 Task: Write the Name "John Smith" Under New Employee in Process Payment.
Action: Mouse moved to (124, 16)
Screenshot: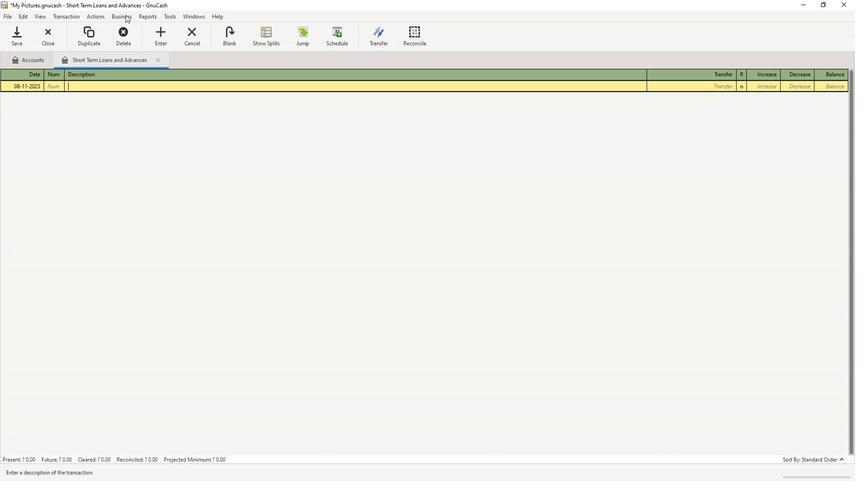 
Action: Mouse pressed left at (124, 16)
Screenshot: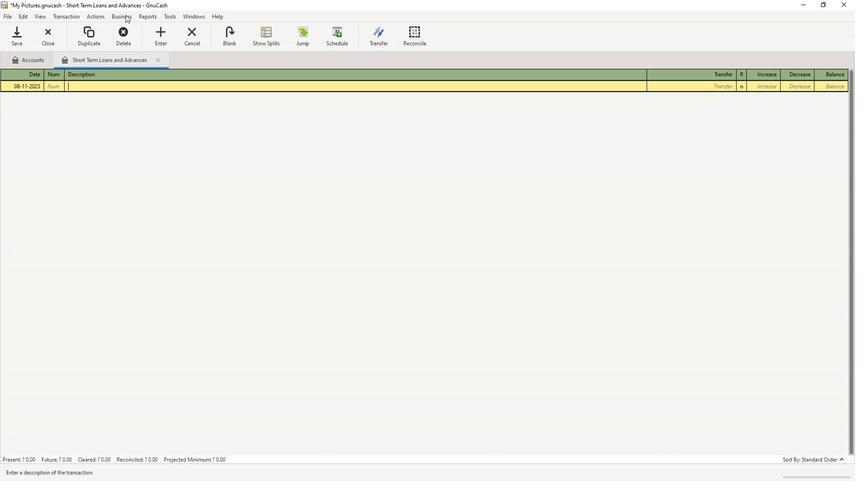 
Action: Mouse moved to (131, 26)
Screenshot: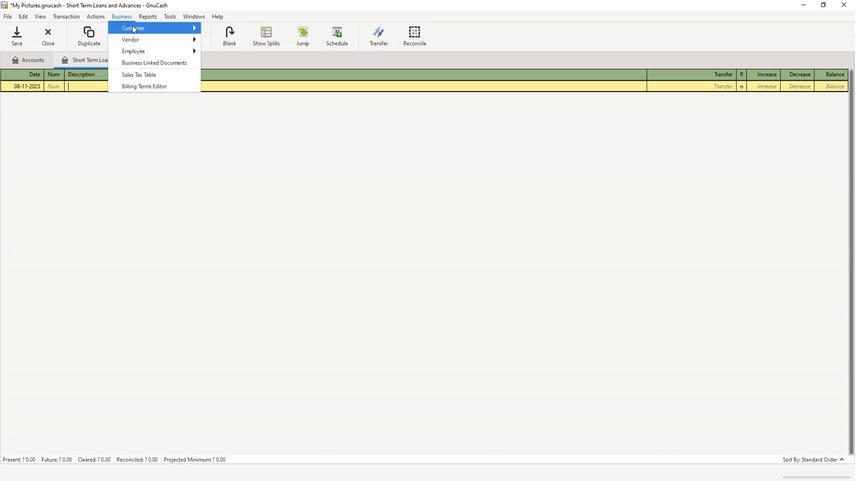 
Action: Mouse pressed left at (131, 26)
Screenshot: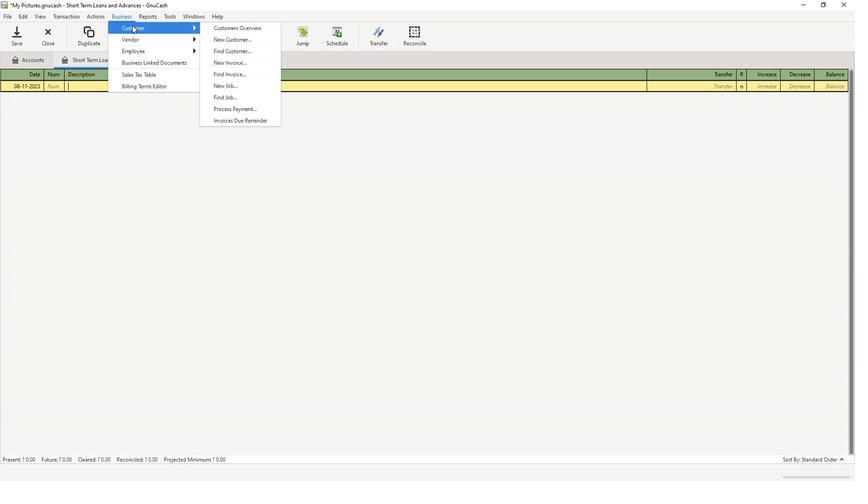
Action: Mouse moved to (227, 108)
Screenshot: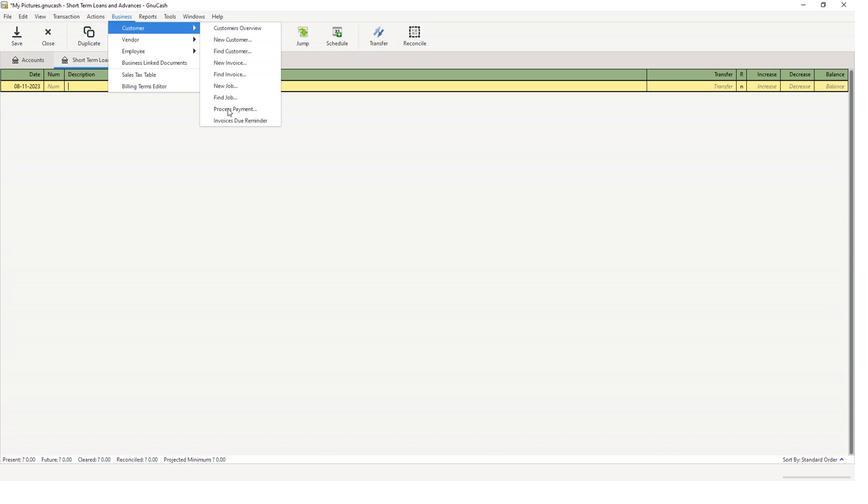 
Action: Mouse pressed left at (227, 108)
Screenshot: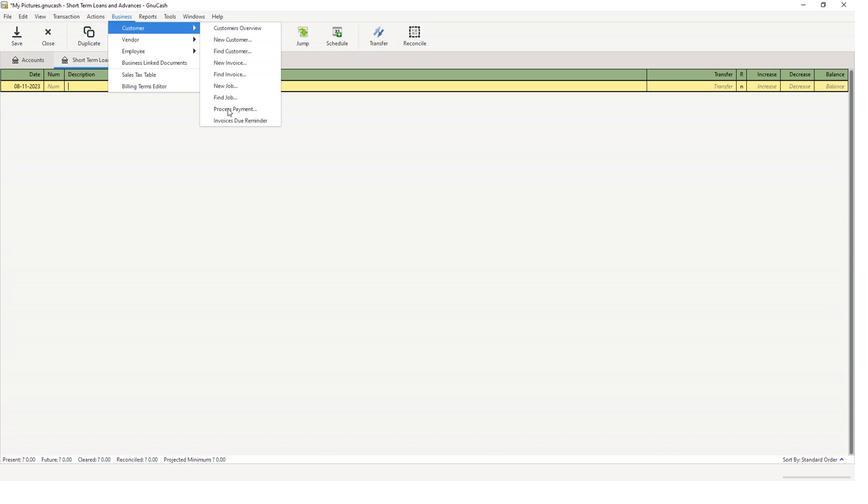 
Action: Mouse moved to (329, 151)
Screenshot: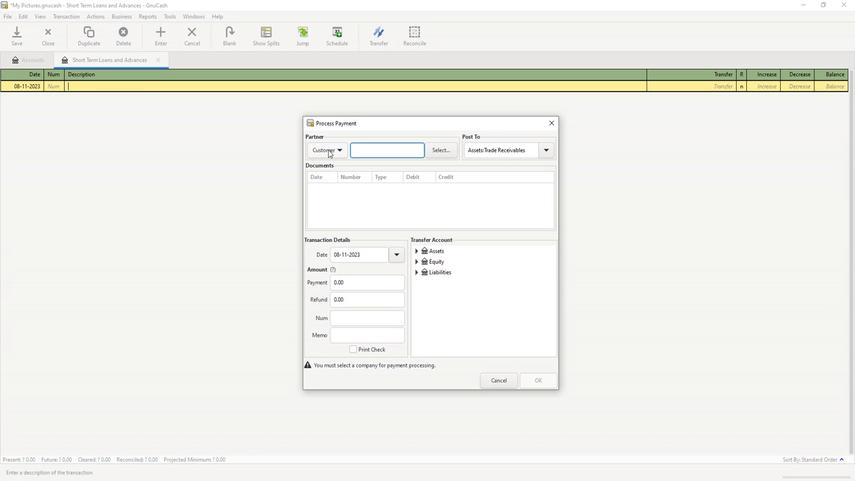 
Action: Mouse pressed left at (329, 151)
Screenshot: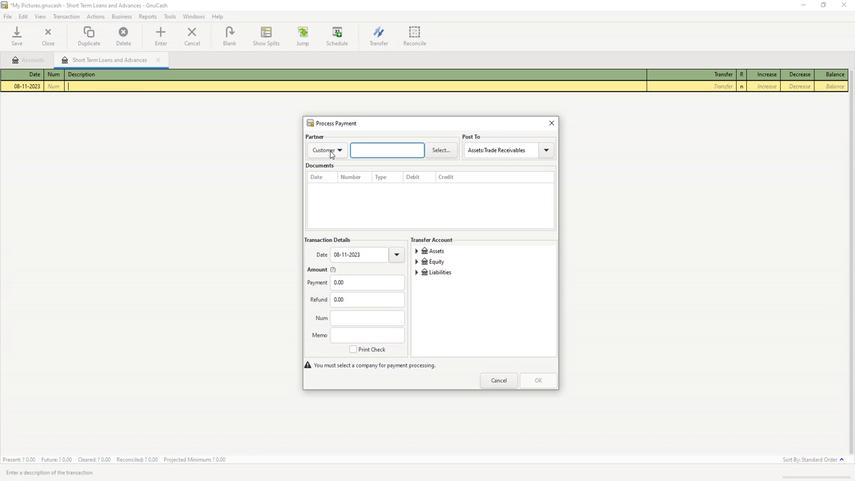 
Action: Mouse moved to (333, 182)
Screenshot: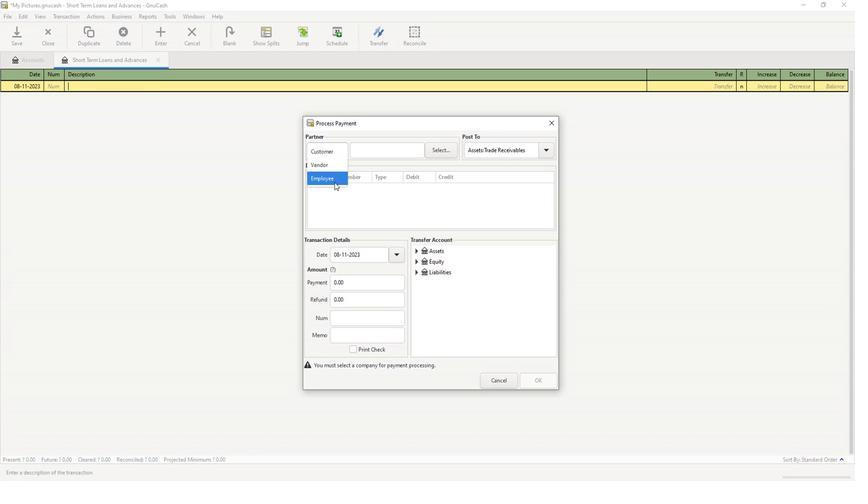 
Action: Mouse pressed left at (333, 182)
Screenshot: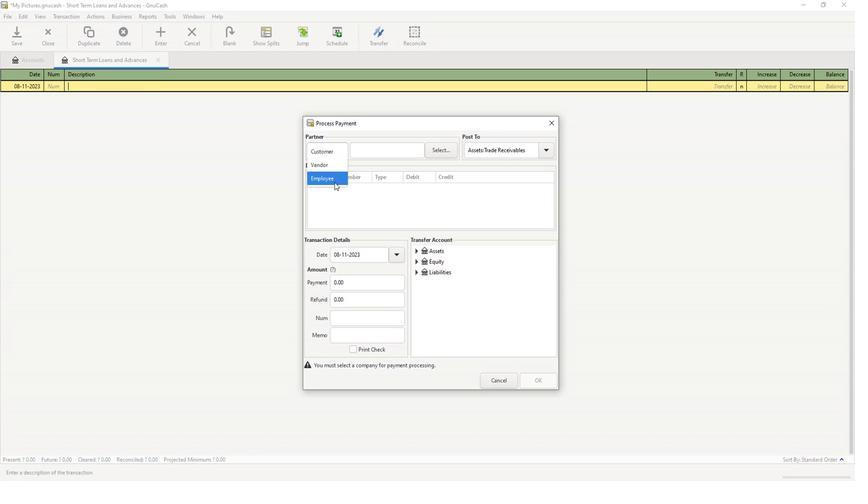 
Action: Mouse moved to (439, 155)
Screenshot: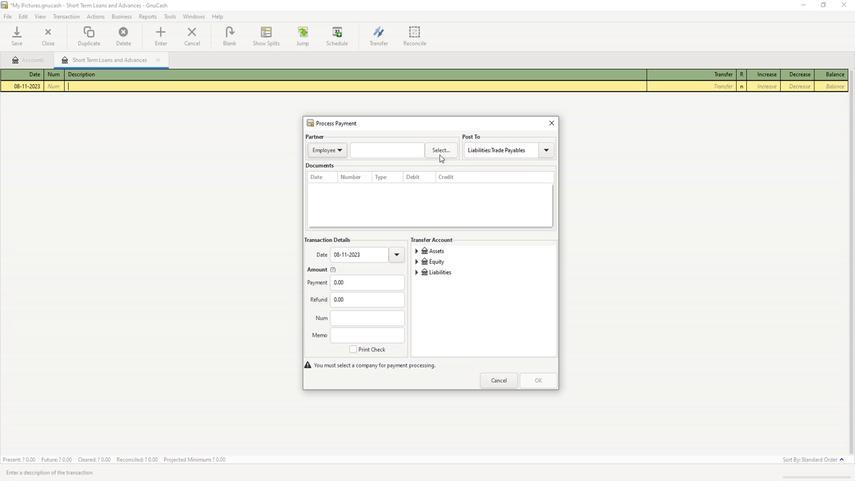 
Action: Mouse pressed left at (439, 155)
Screenshot: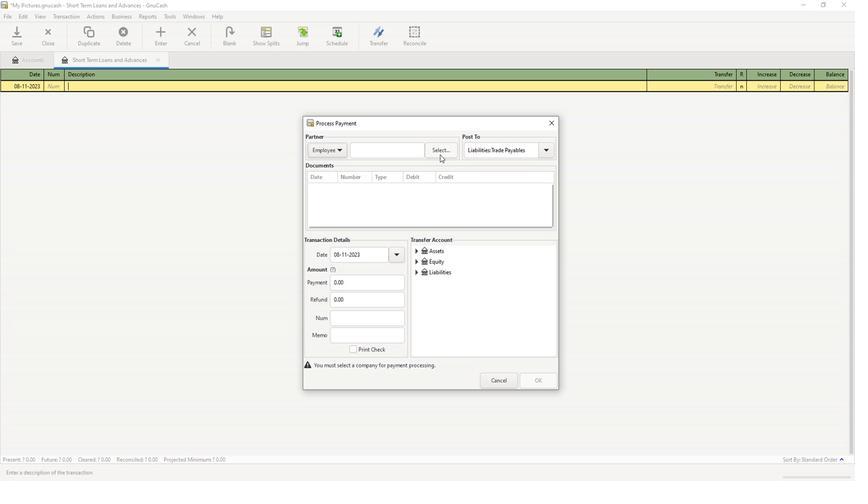 
Action: Mouse moved to (457, 330)
Screenshot: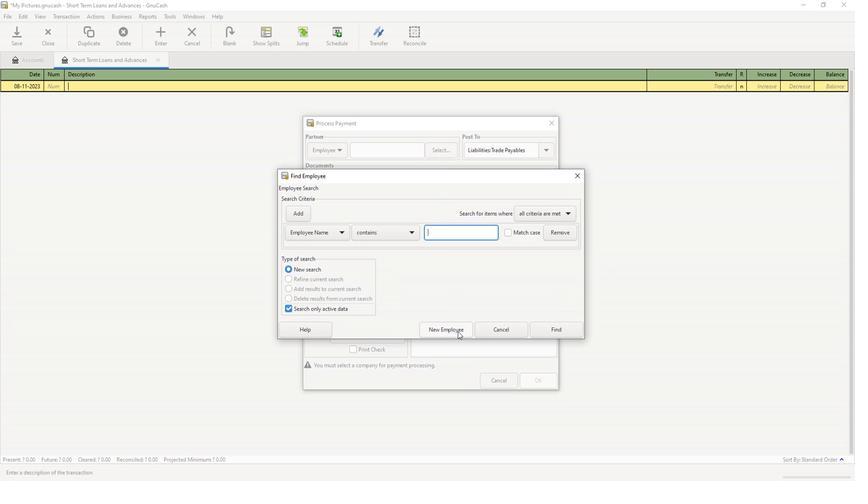 
Action: Mouse pressed left at (457, 330)
Screenshot: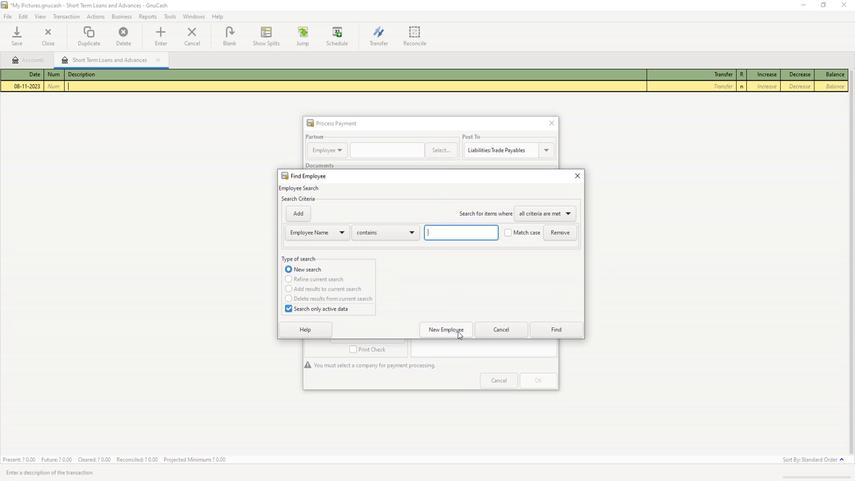 
Action: Mouse moved to (423, 235)
Screenshot: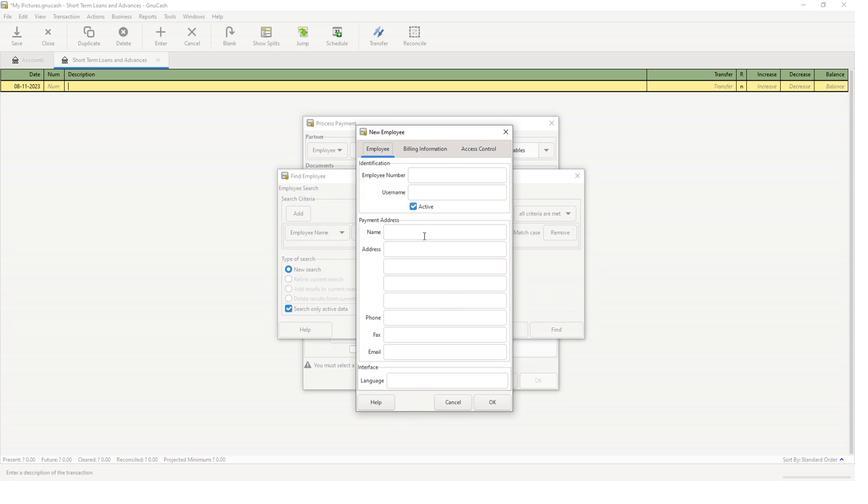 
Action: Mouse pressed left at (423, 235)
Screenshot: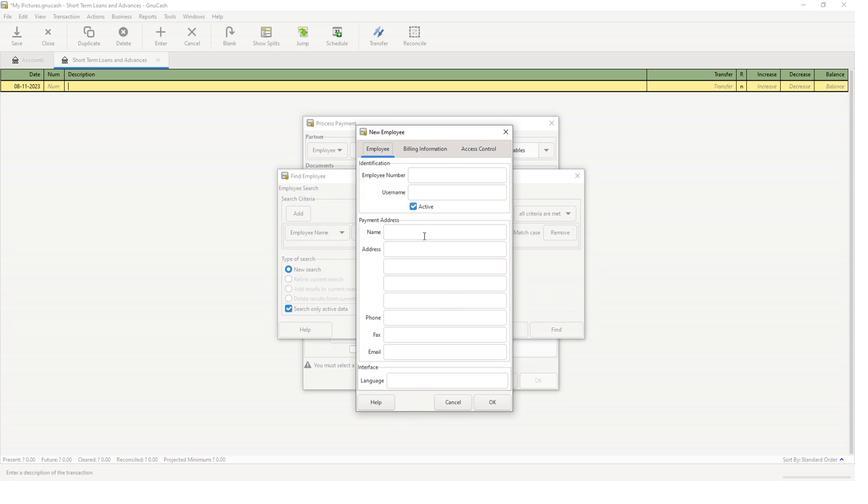 
Action: Key pressed <Key.caps_lock>J<Key.caps_lock>ohn<Key.space><Key.caps_lock>S<Key.caps_lock>mith
Screenshot: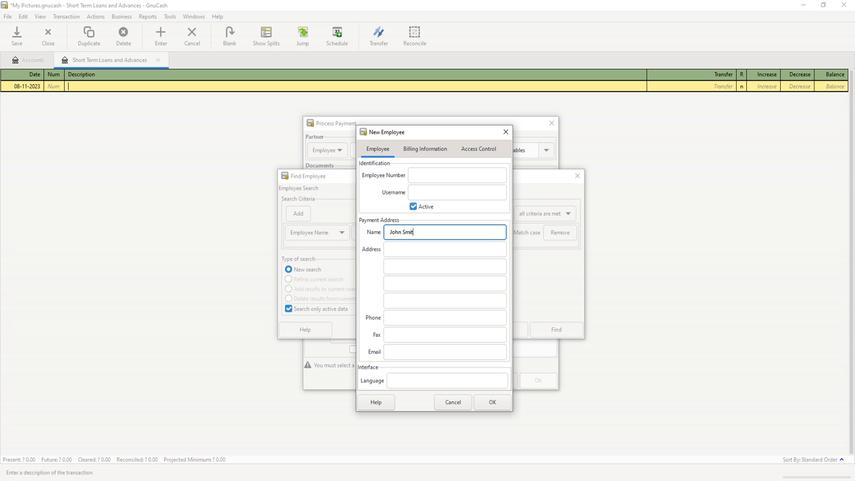 
Action: Mouse moved to (491, 404)
Screenshot: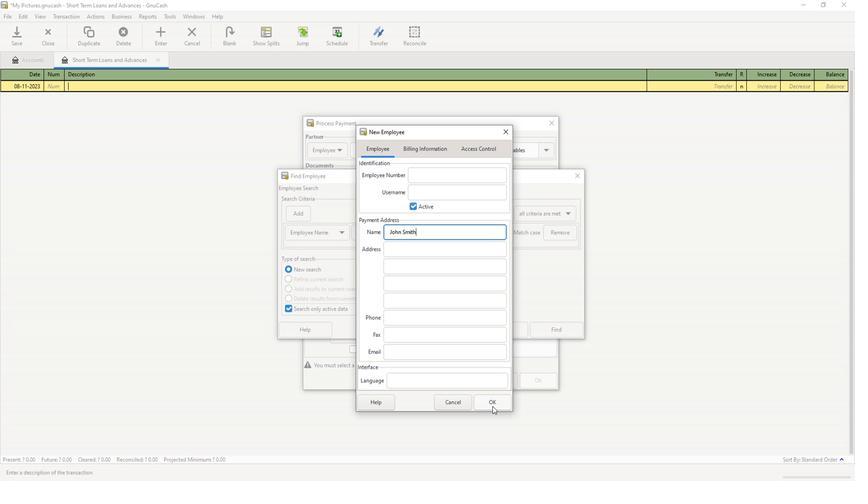
